 Task: Create a rule when a card is unarchived by me.
Action: Mouse moved to (1119, 284)
Screenshot: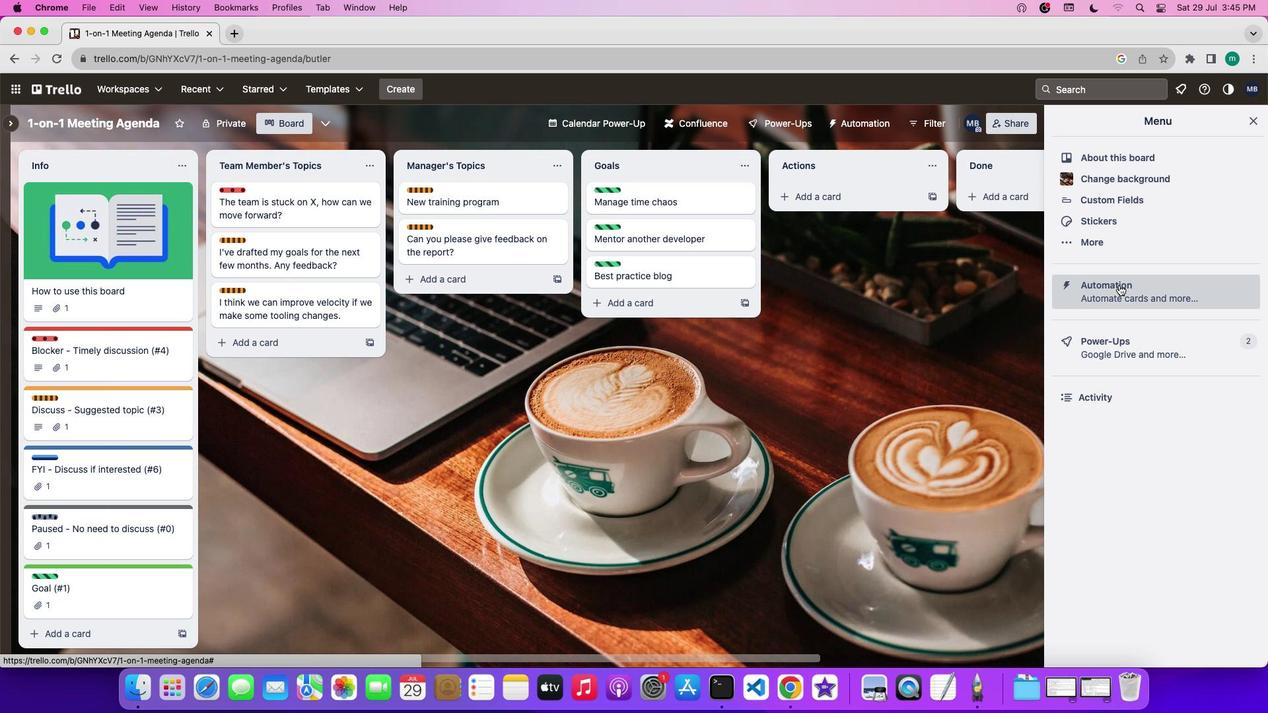 
Action: Mouse pressed left at (1119, 284)
Screenshot: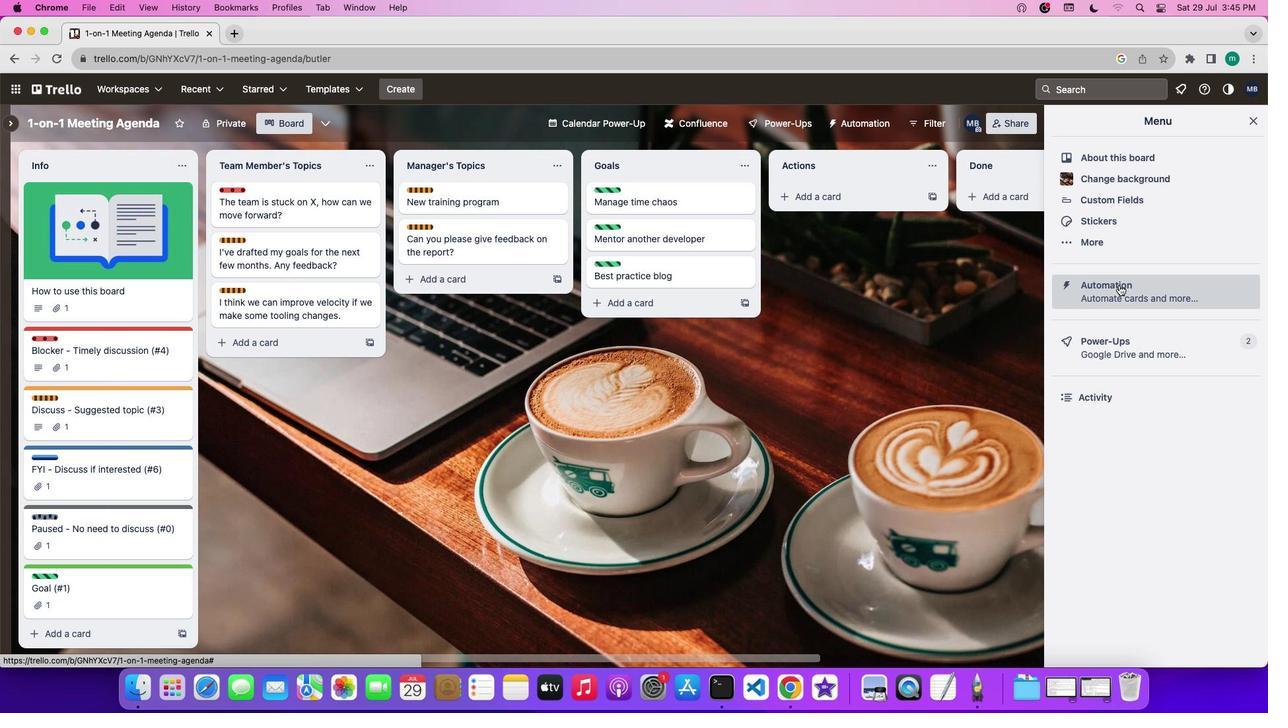 
Action: Mouse moved to (103, 237)
Screenshot: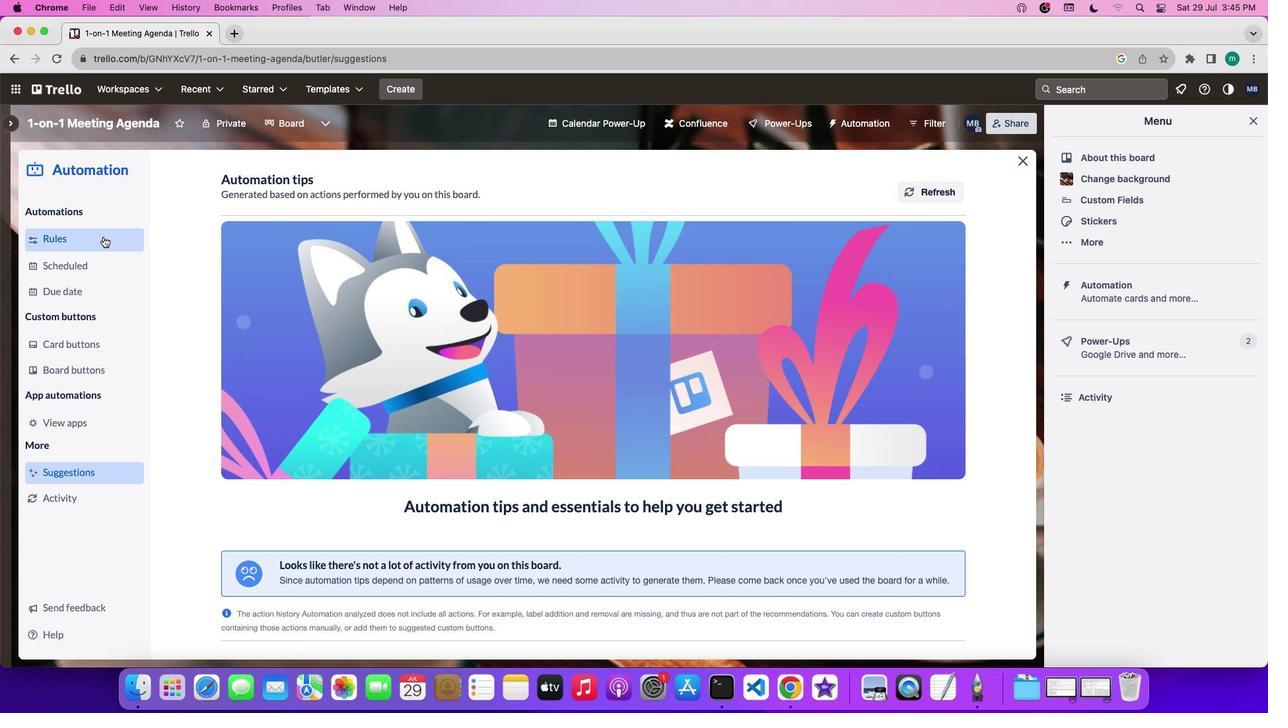 
Action: Mouse pressed left at (103, 237)
Screenshot: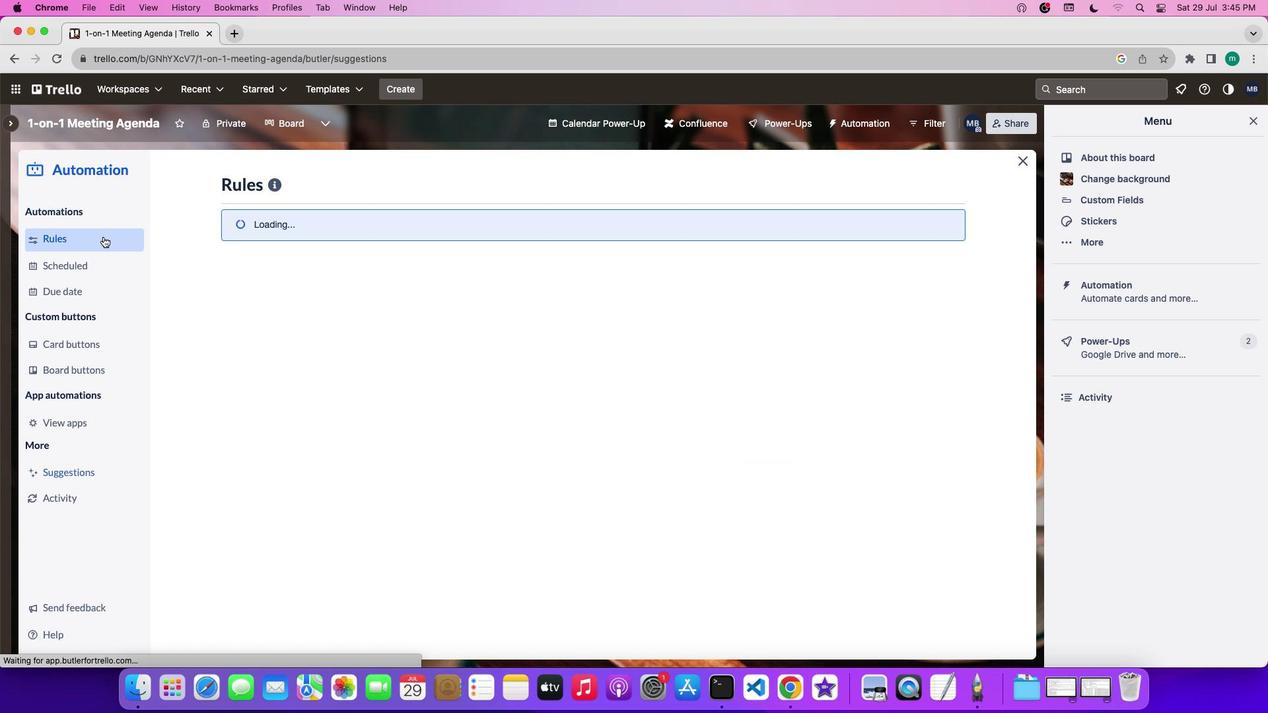 
Action: Mouse moved to (329, 471)
Screenshot: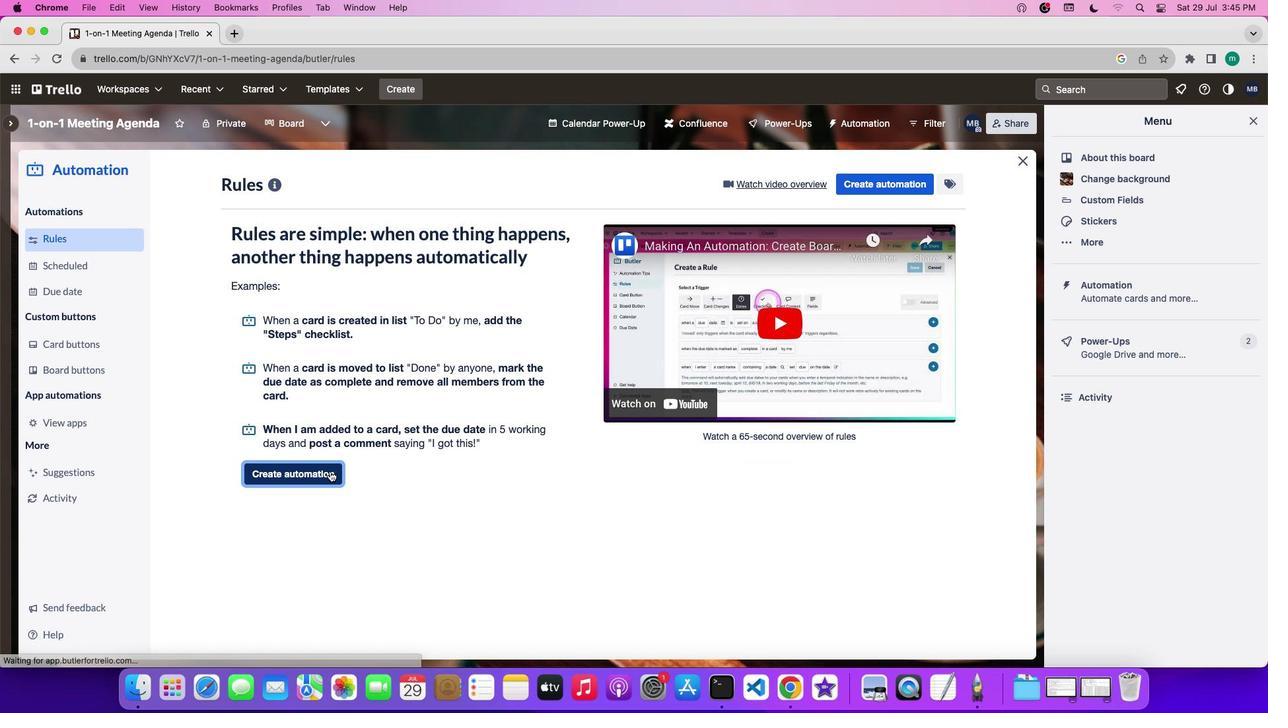 
Action: Mouse pressed left at (329, 471)
Screenshot: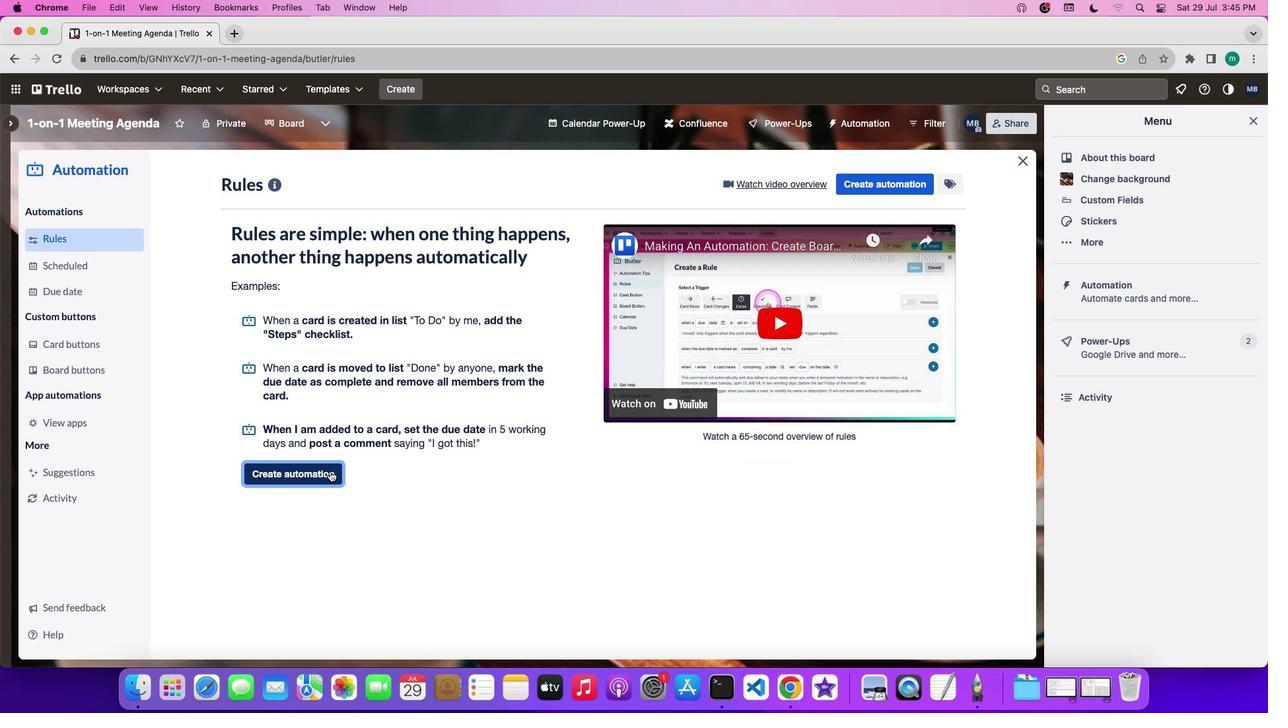 
Action: Mouse moved to (612, 312)
Screenshot: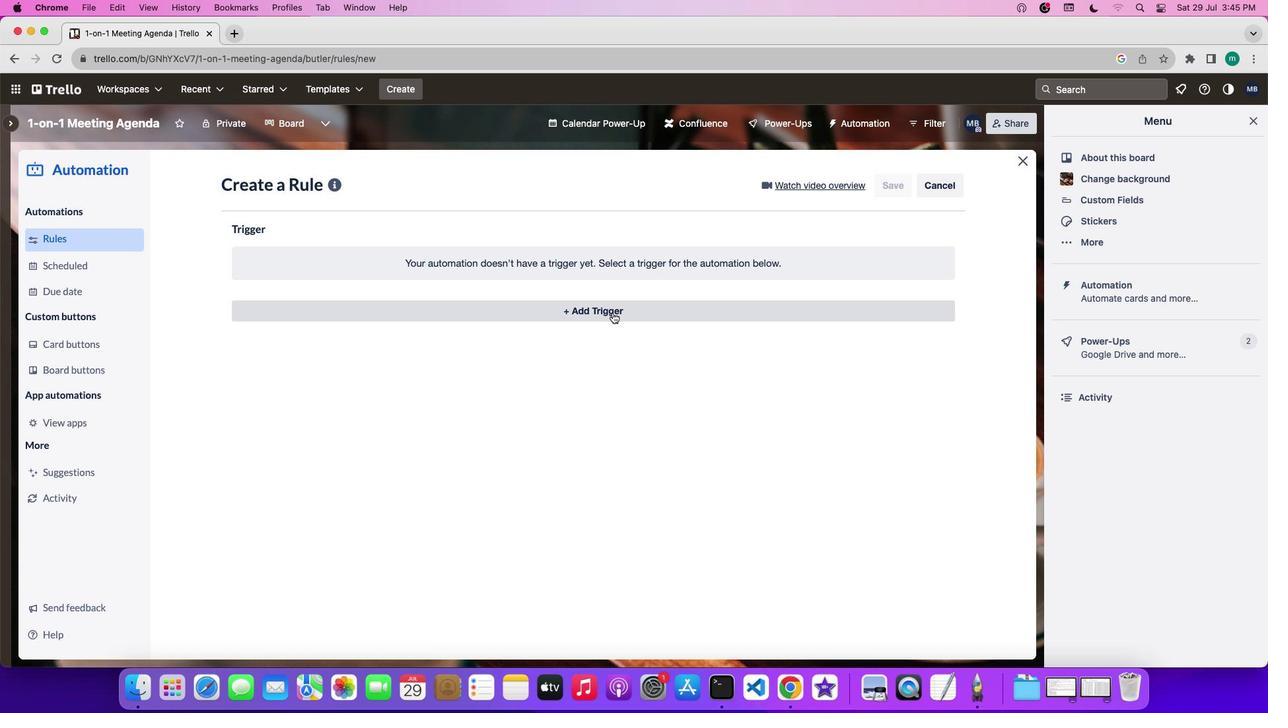 
Action: Mouse pressed left at (612, 312)
Screenshot: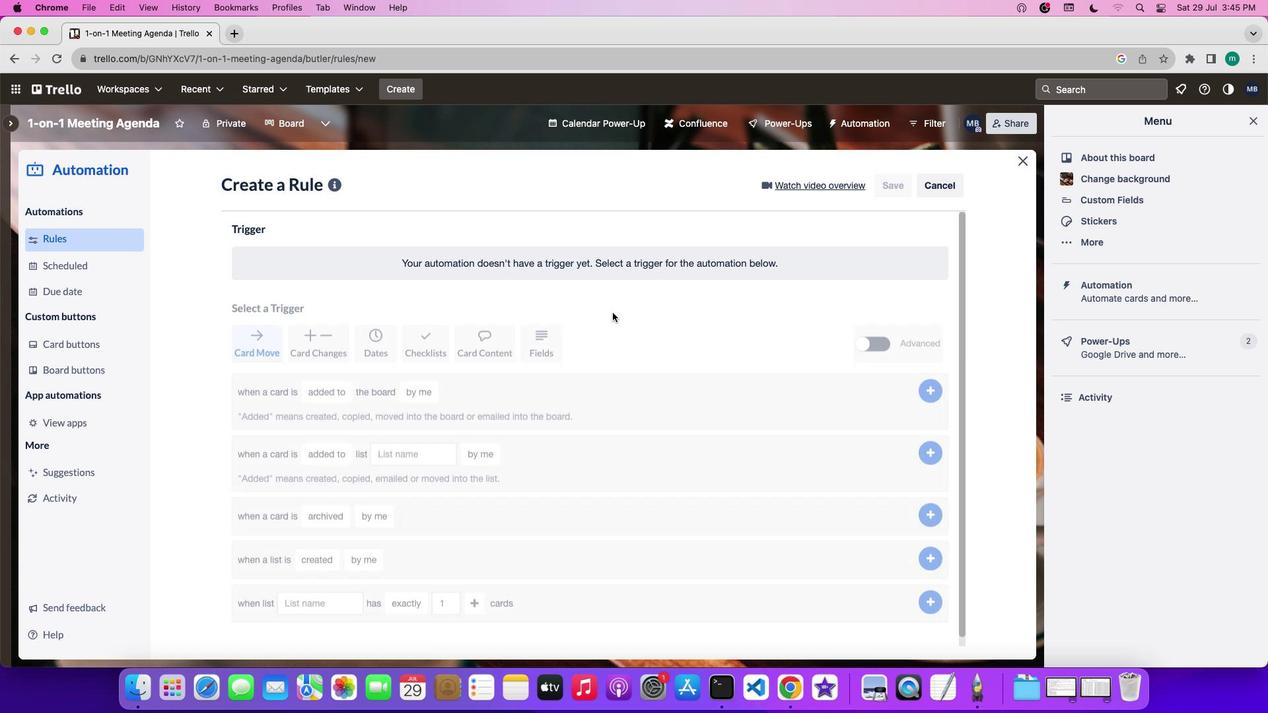 
Action: Mouse moved to (334, 531)
Screenshot: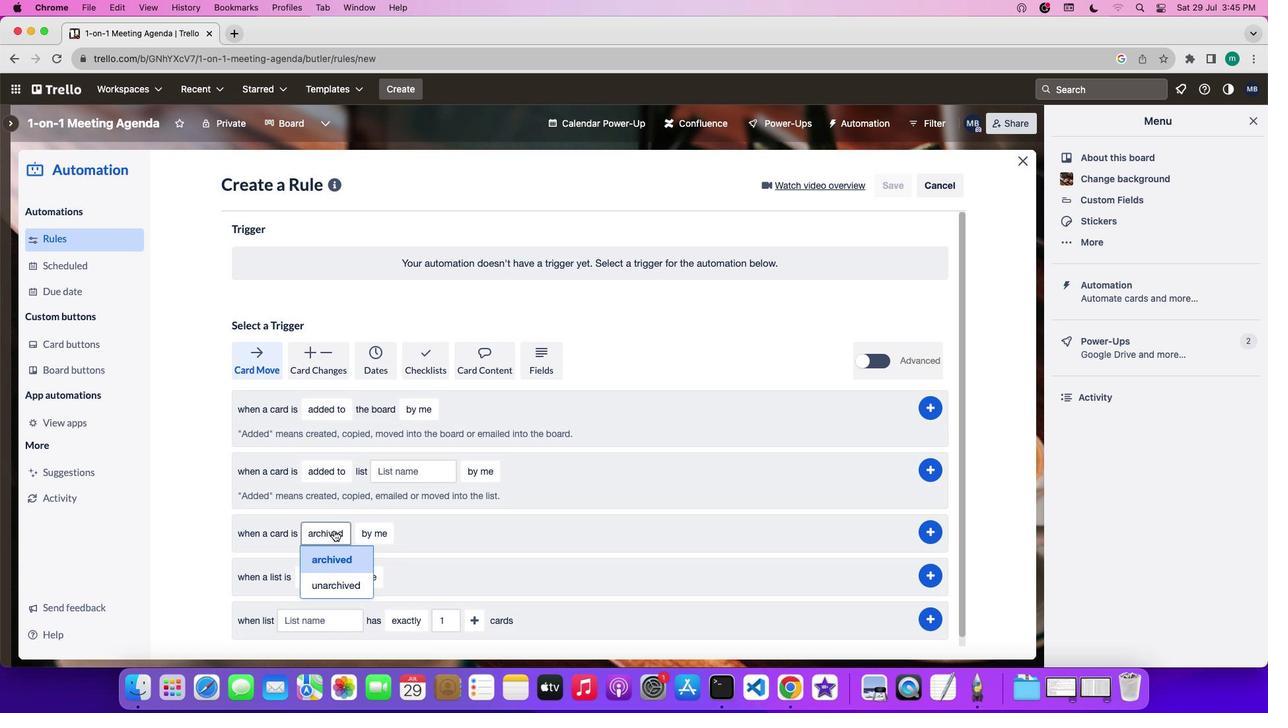 
Action: Mouse pressed left at (334, 531)
Screenshot: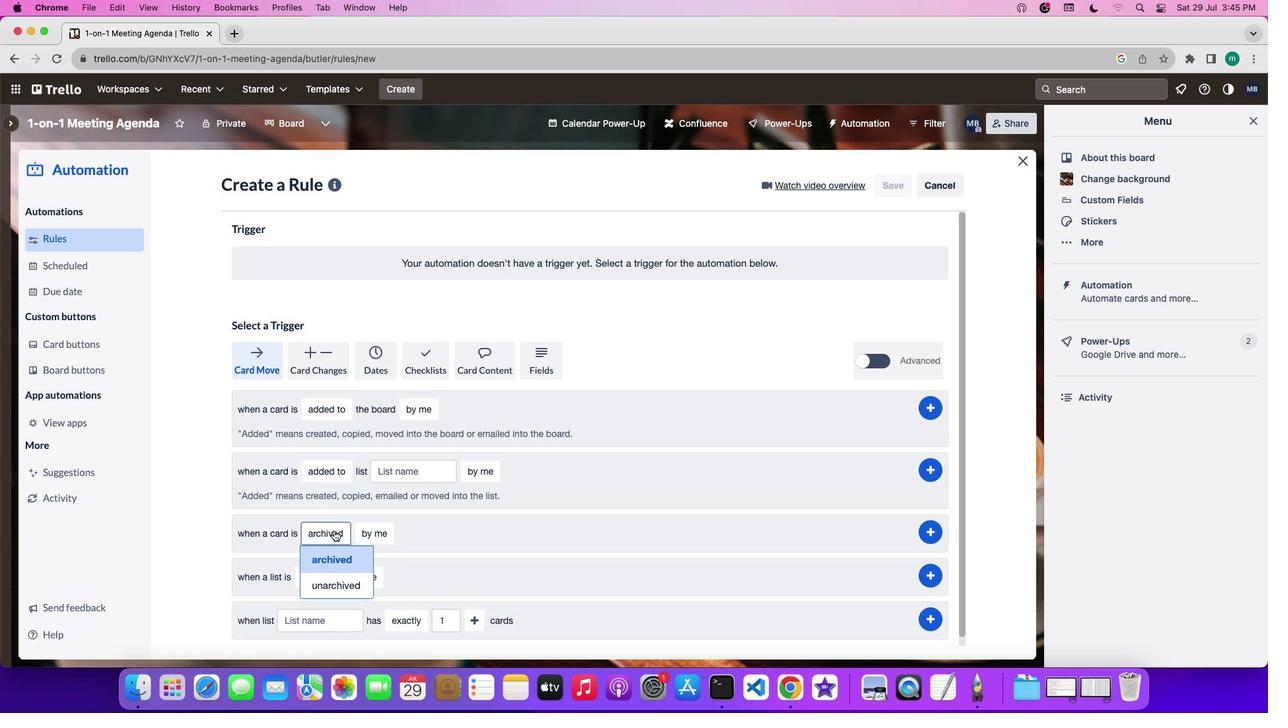 
Action: Mouse moved to (321, 580)
Screenshot: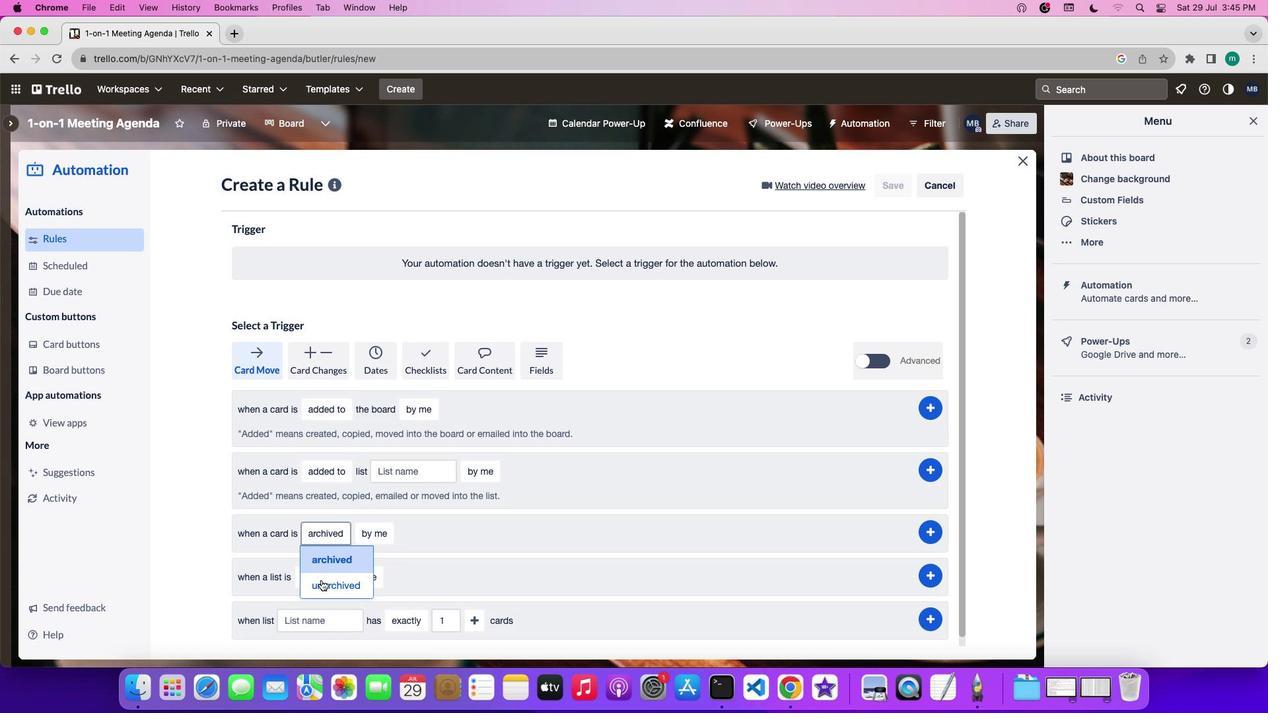 
Action: Mouse pressed left at (321, 580)
Screenshot: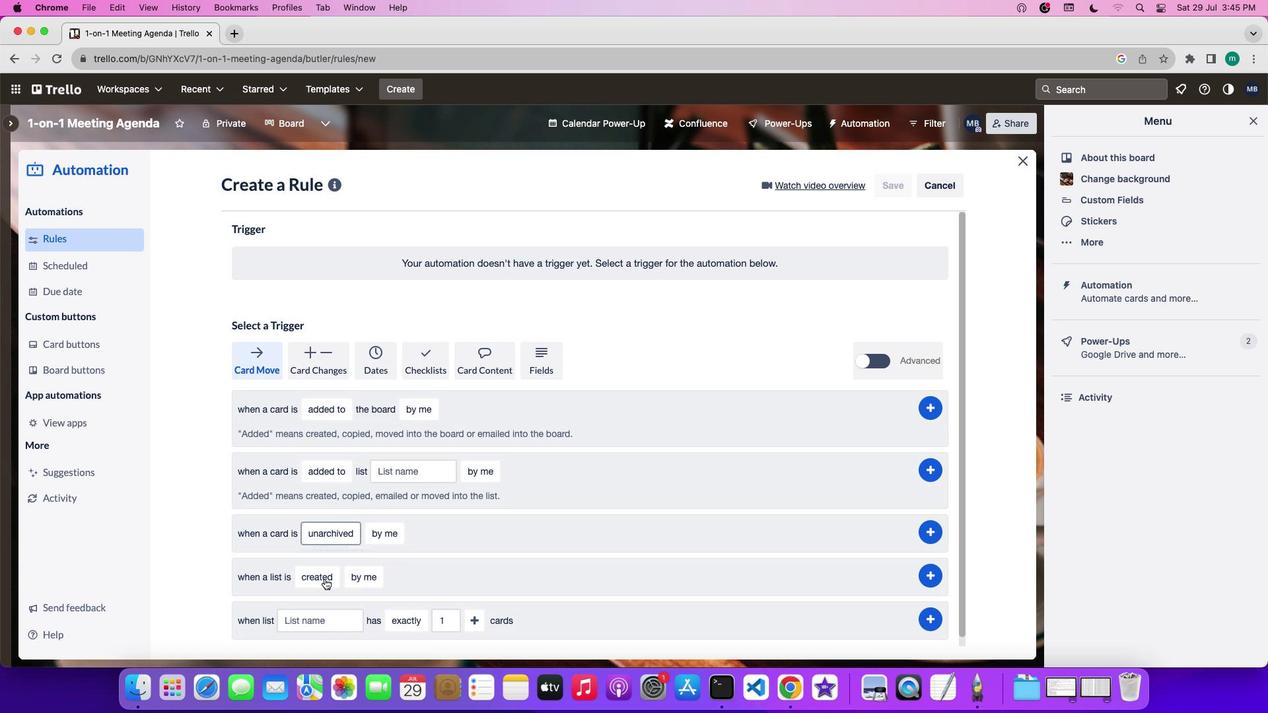 
Action: Mouse moved to (373, 531)
Screenshot: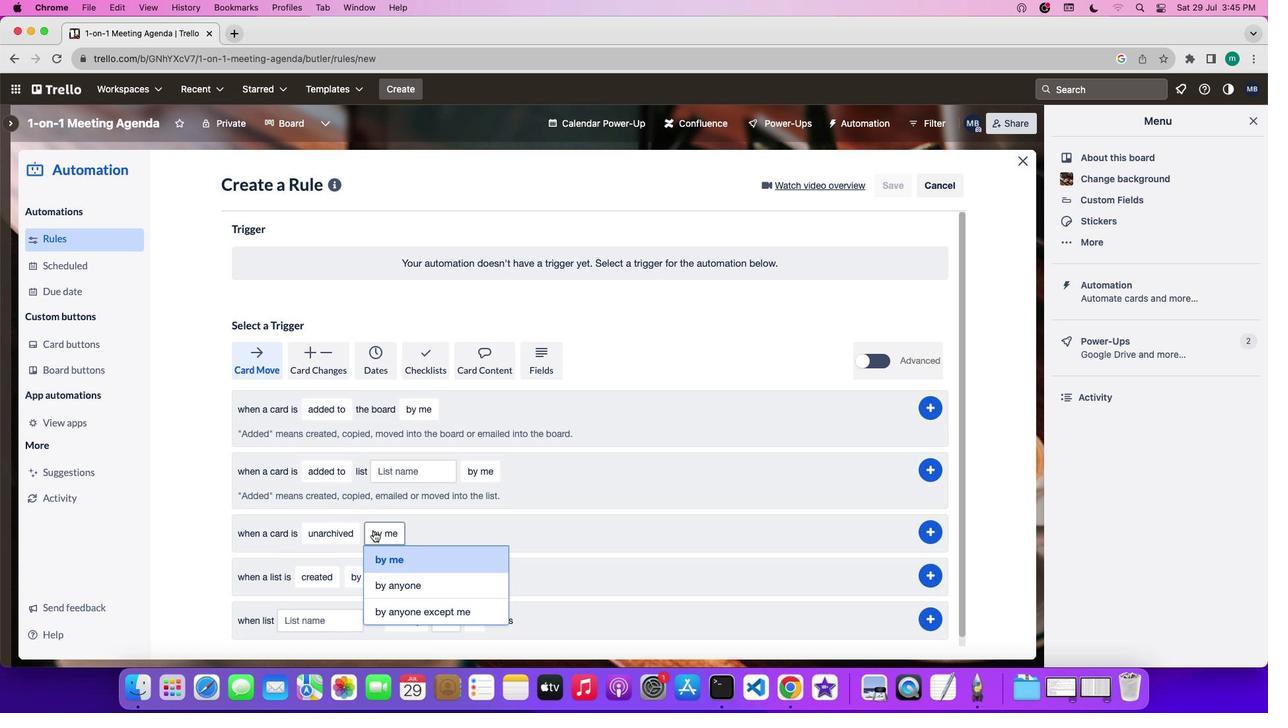 
Action: Mouse pressed left at (373, 531)
Screenshot: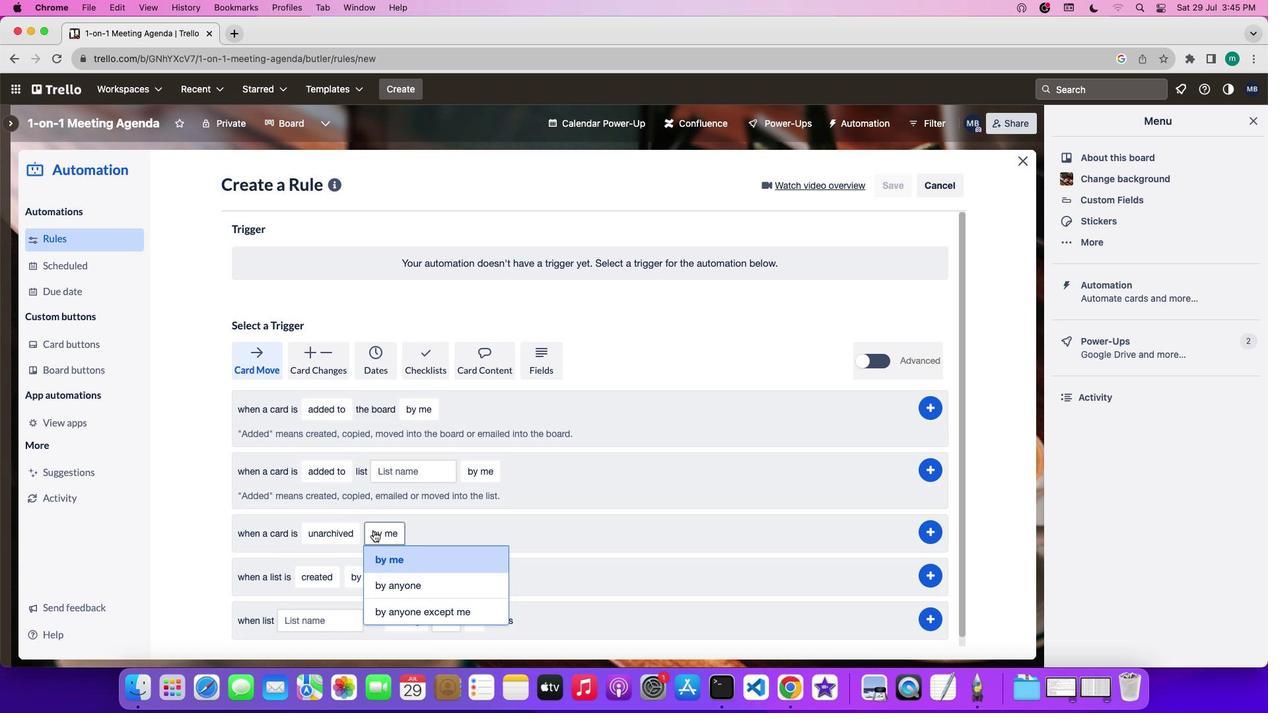 
Action: Mouse moved to (377, 559)
Screenshot: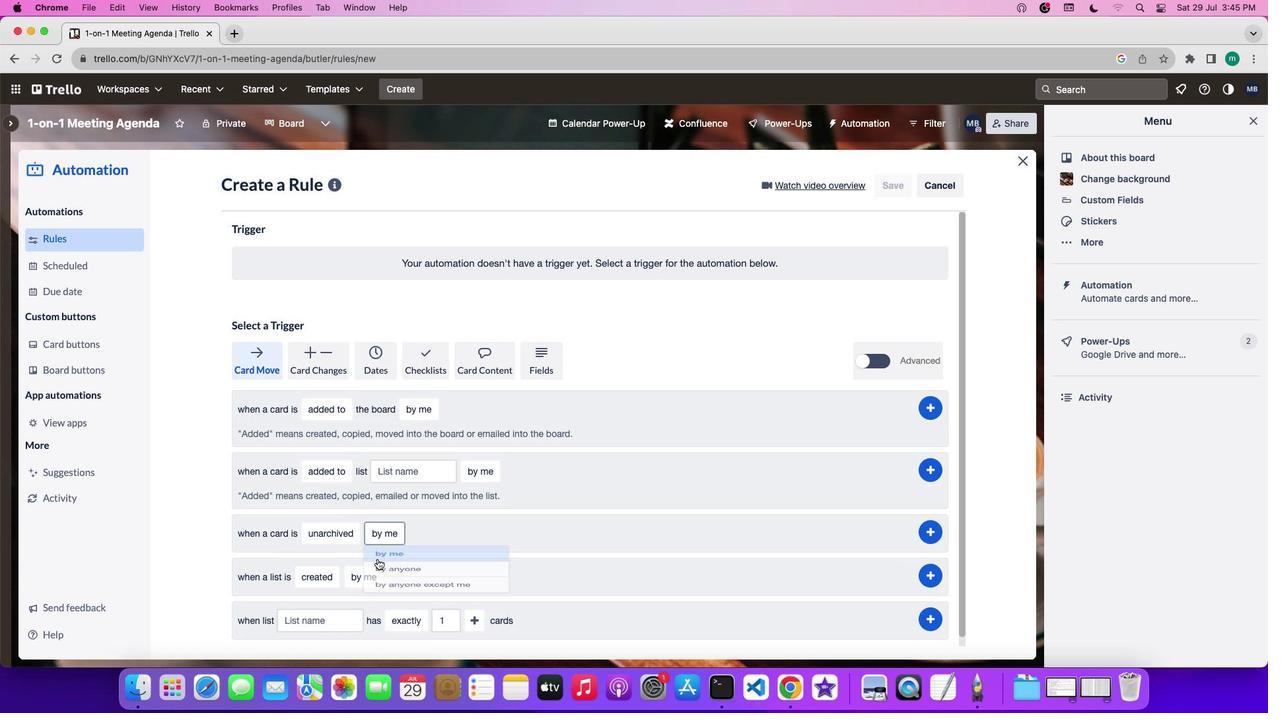 
Action: Mouse pressed left at (377, 559)
Screenshot: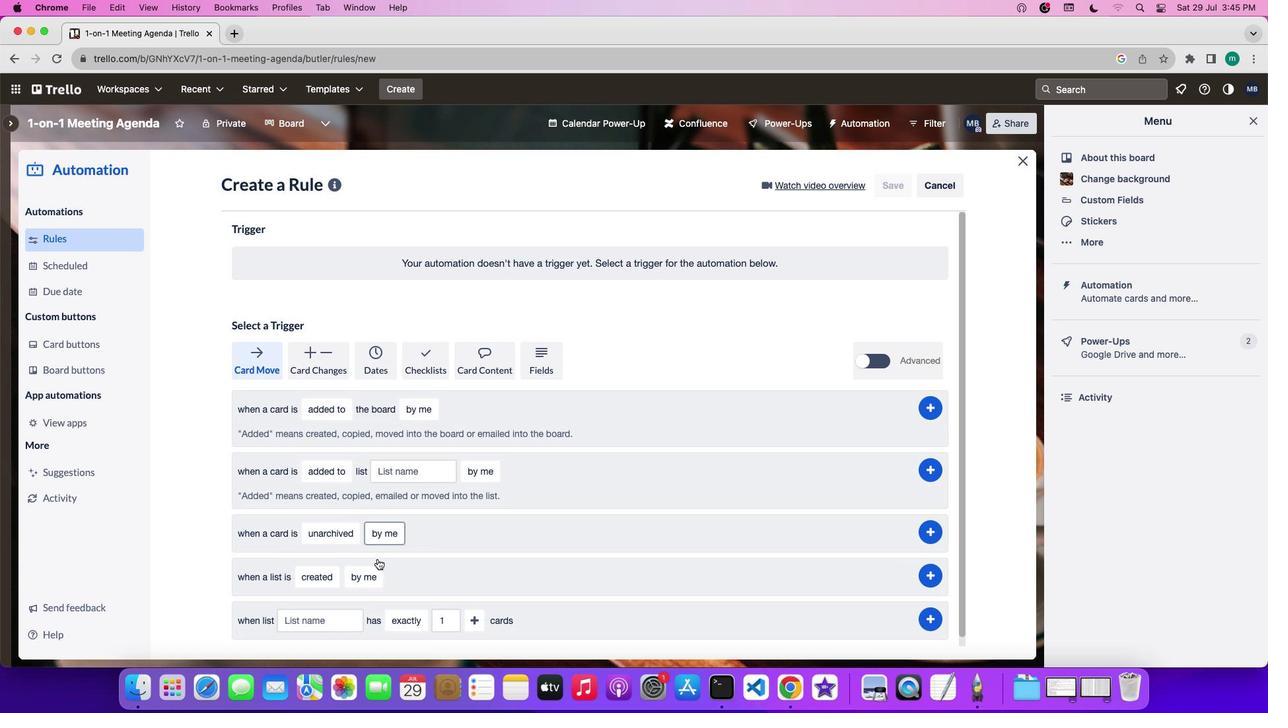 
Action: Mouse moved to (935, 532)
Screenshot: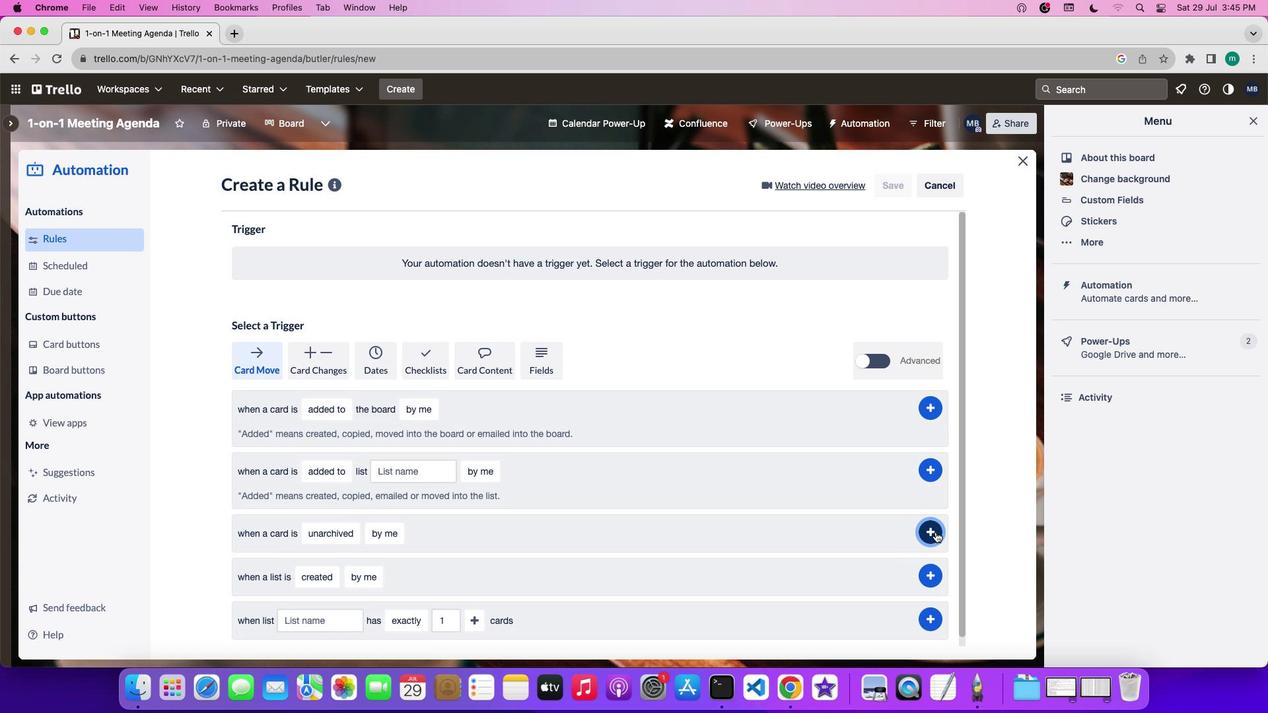
Action: Mouse pressed left at (935, 532)
Screenshot: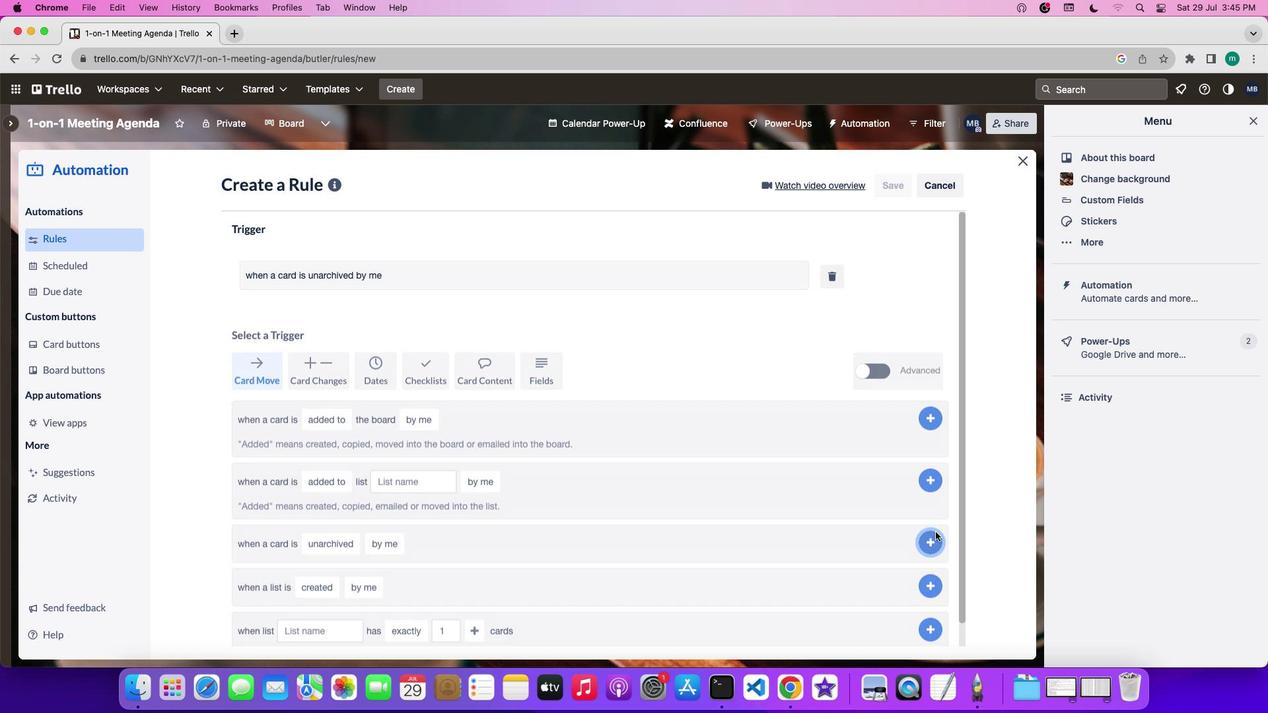 
